 Task: Change the automated move settings of Old Witch to always trash.
Action: Mouse moved to (478, 661)
Screenshot: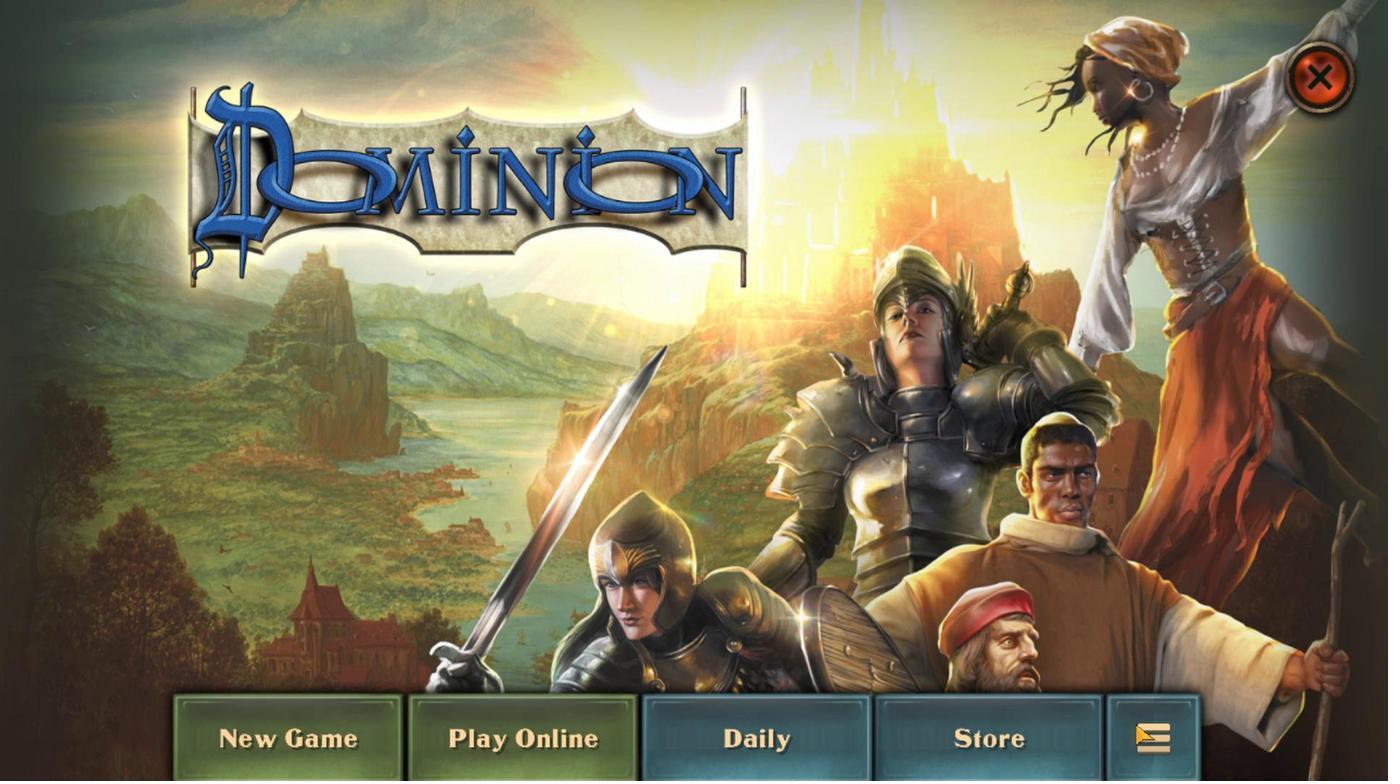 
Action: Mouse pressed left at (478, 661)
Screenshot: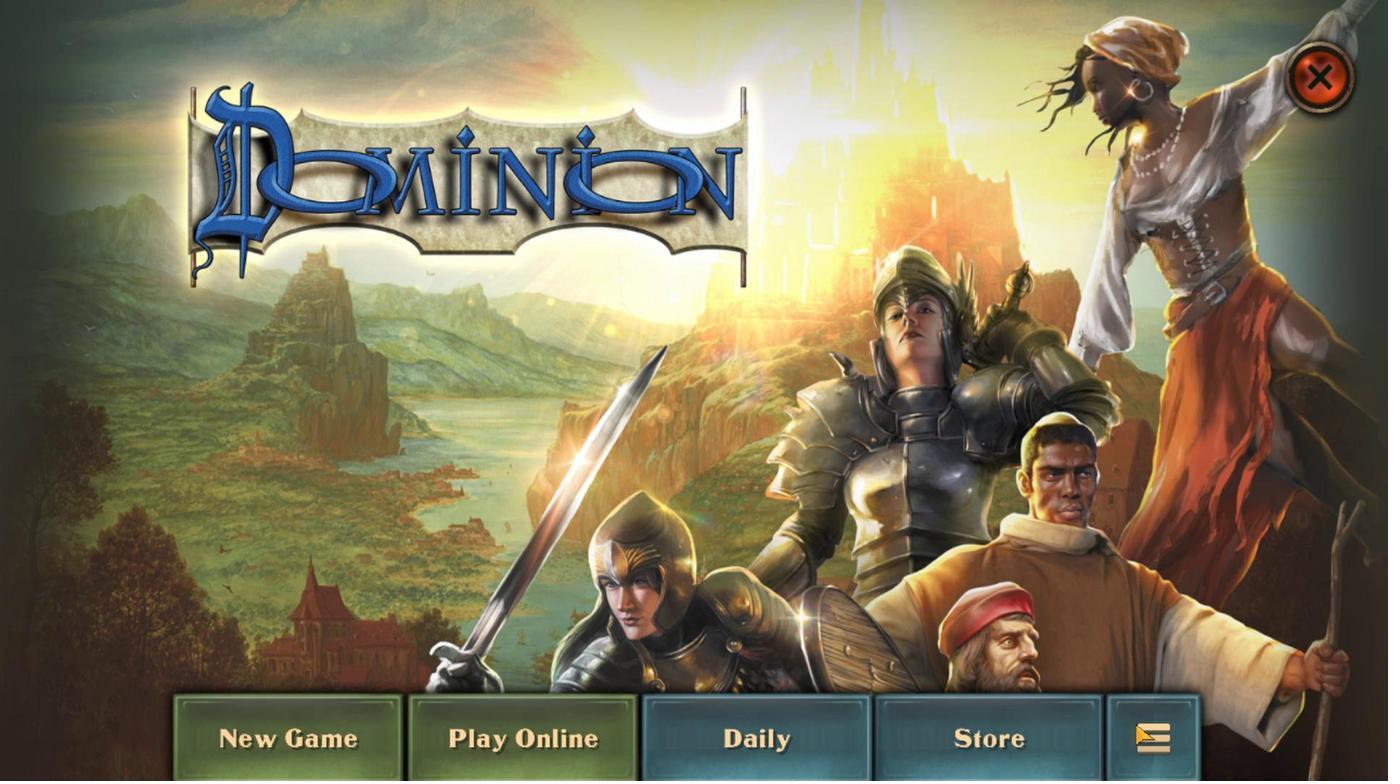 
Action: Mouse moved to (445, 587)
Screenshot: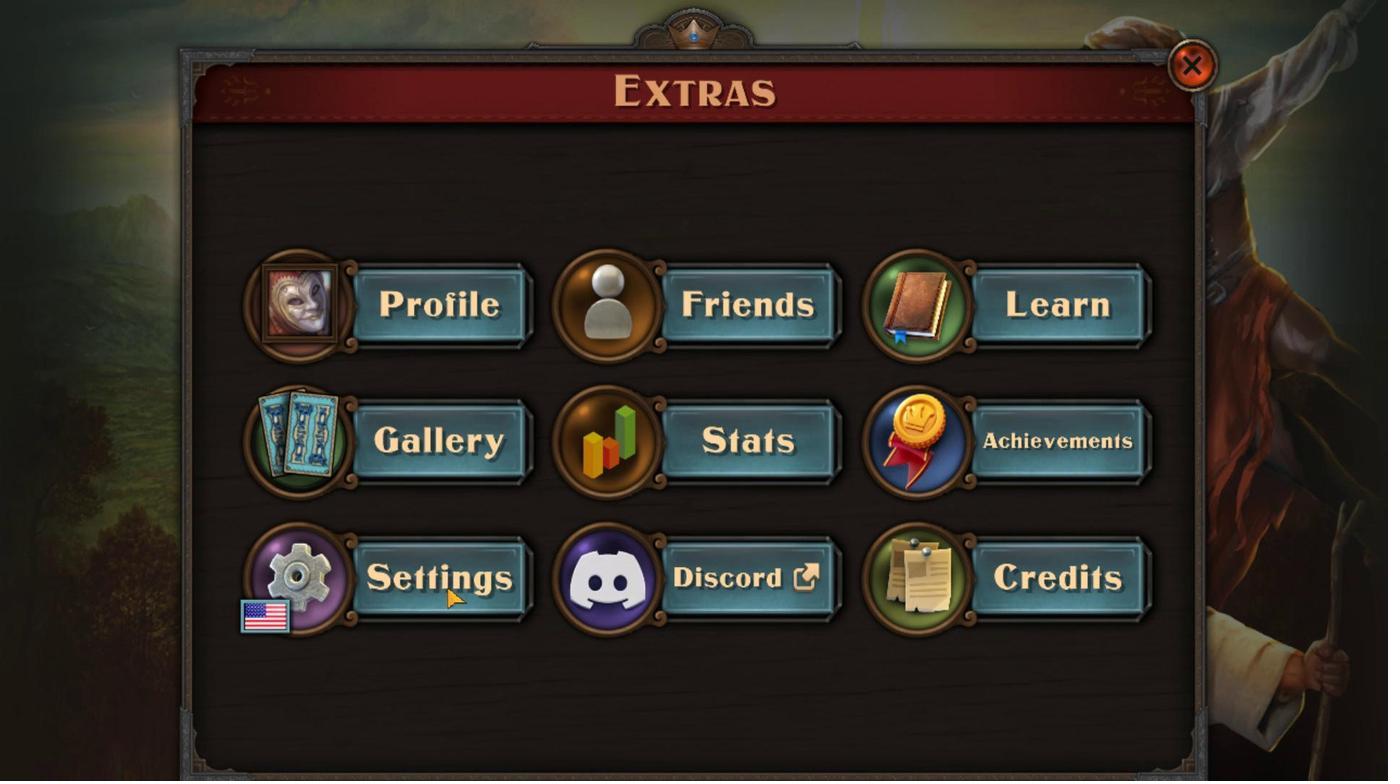 
Action: Mouse pressed left at (445, 587)
Screenshot: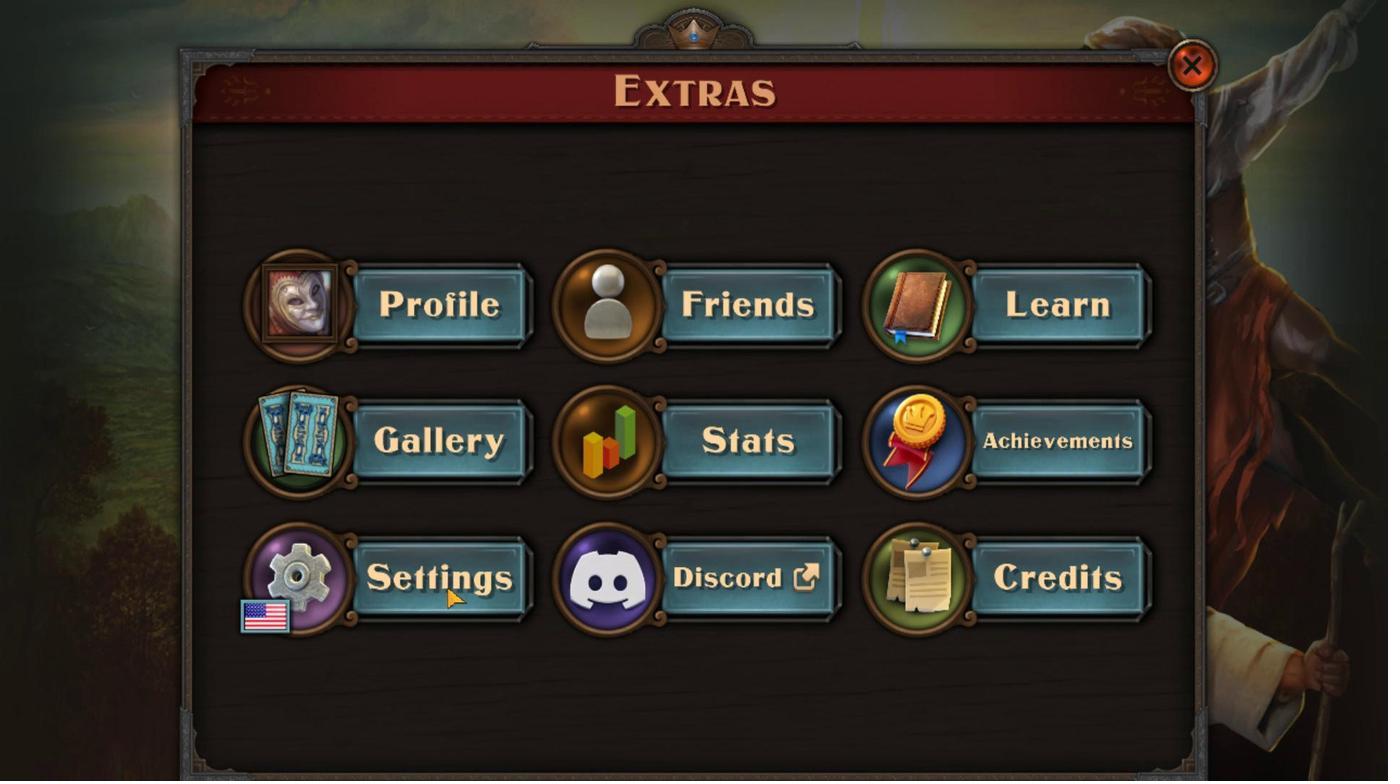 
Action: Mouse moved to (471, 621)
Screenshot: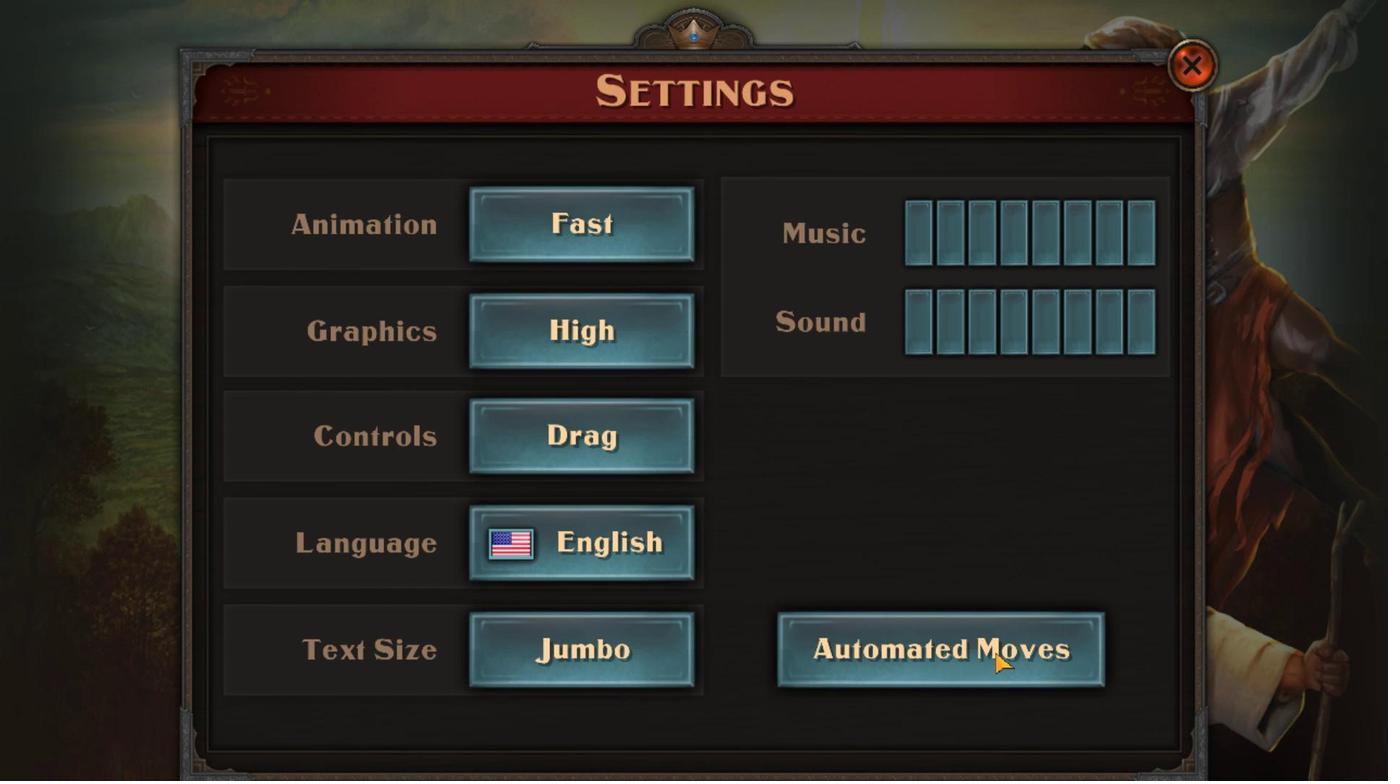 
Action: Mouse pressed left at (471, 621)
Screenshot: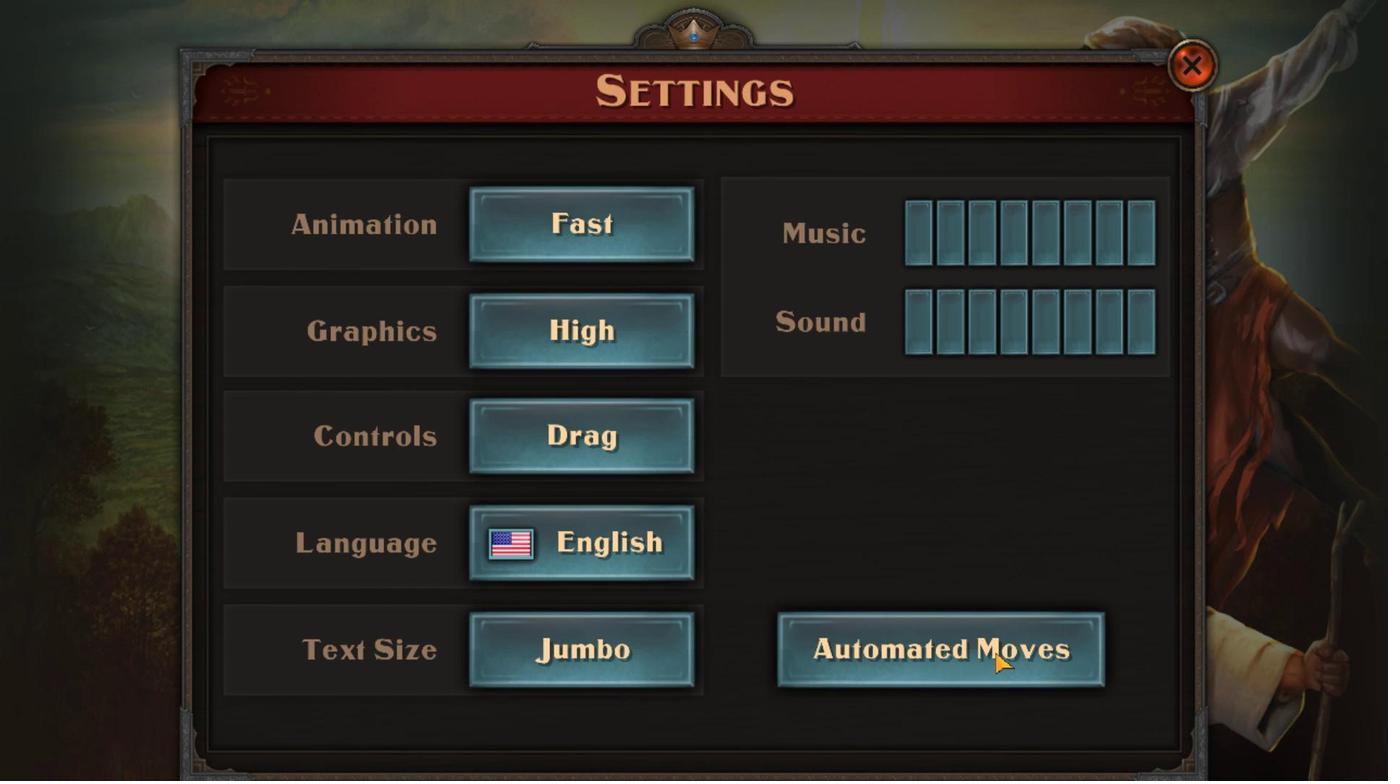 
Action: Mouse moved to (481, 482)
Screenshot: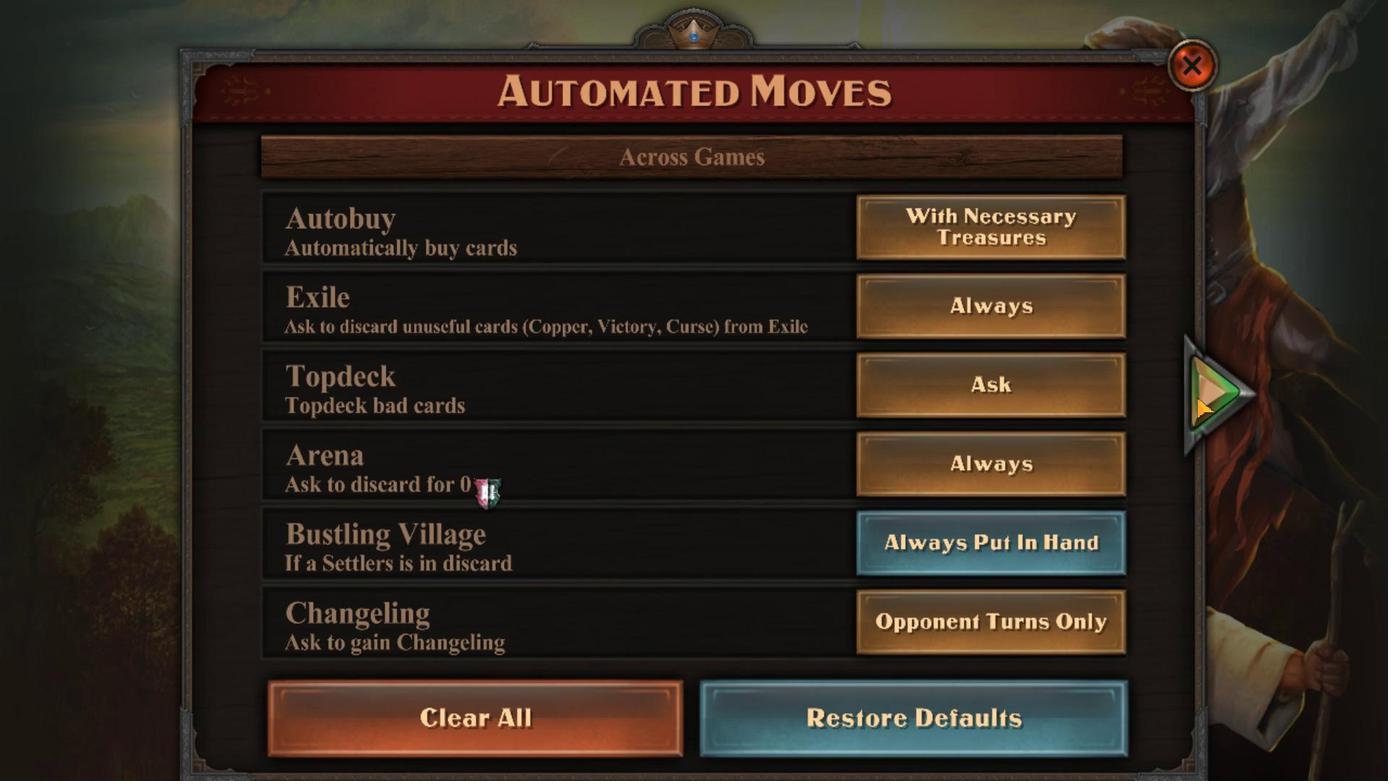 
Action: Mouse pressed left at (481, 482)
Screenshot: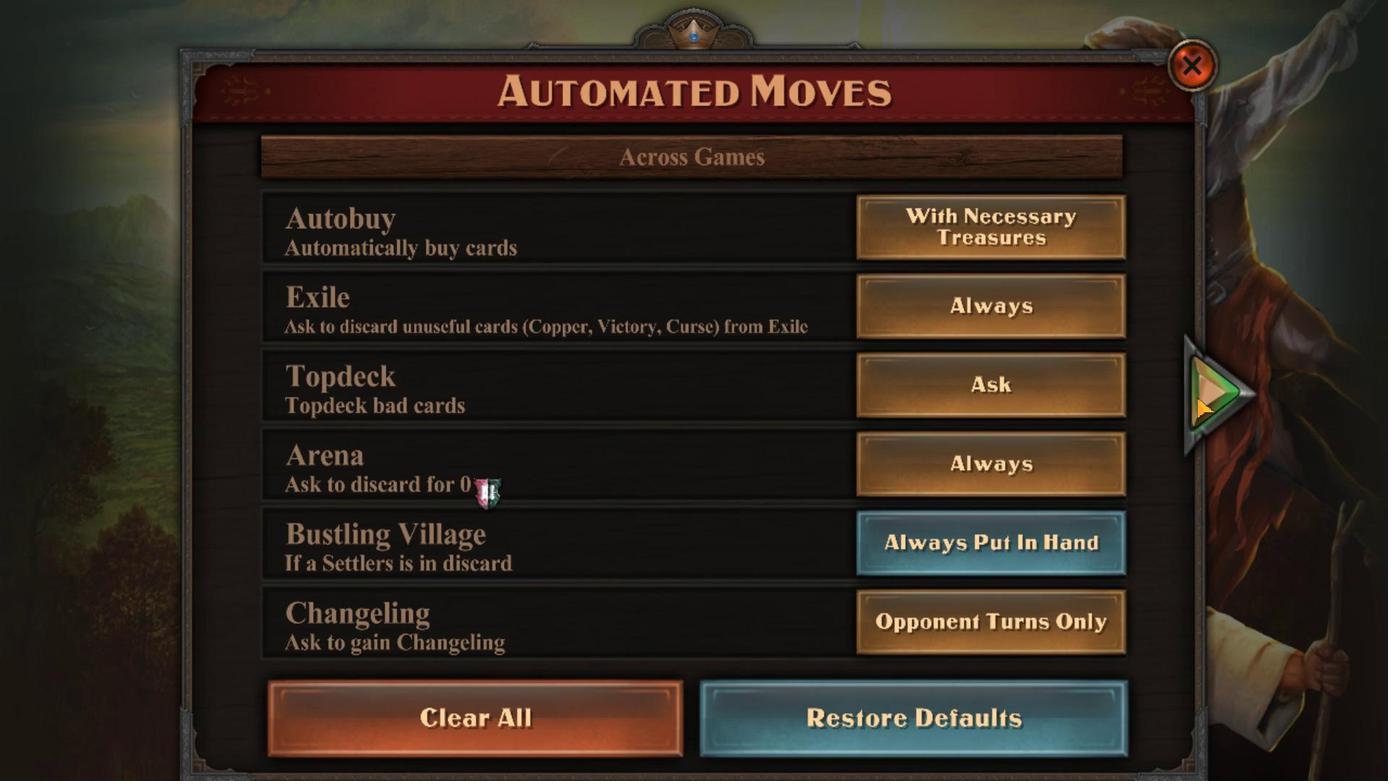 
Action: Mouse pressed left at (481, 482)
Screenshot: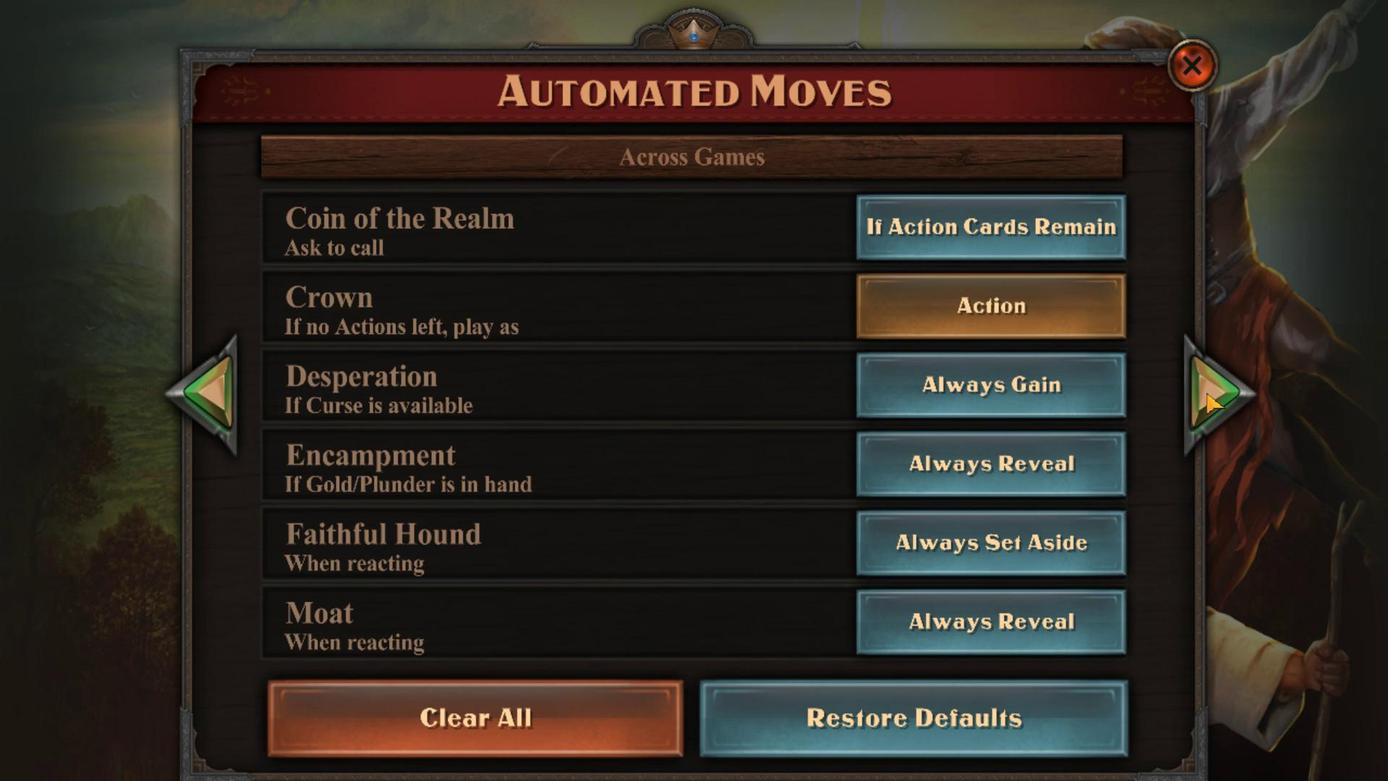 
Action: Mouse moved to (471, 471)
Screenshot: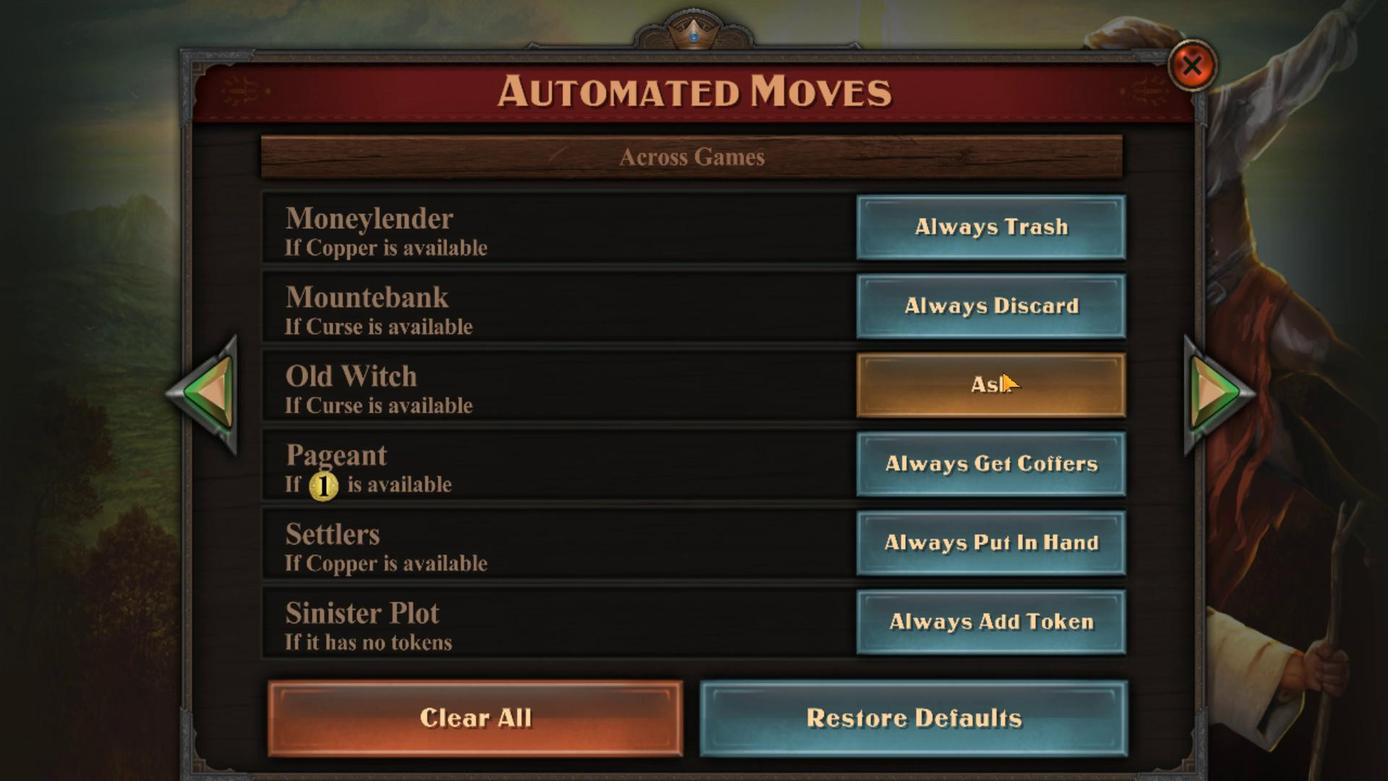 
Action: Mouse pressed left at (471, 471)
Screenshot: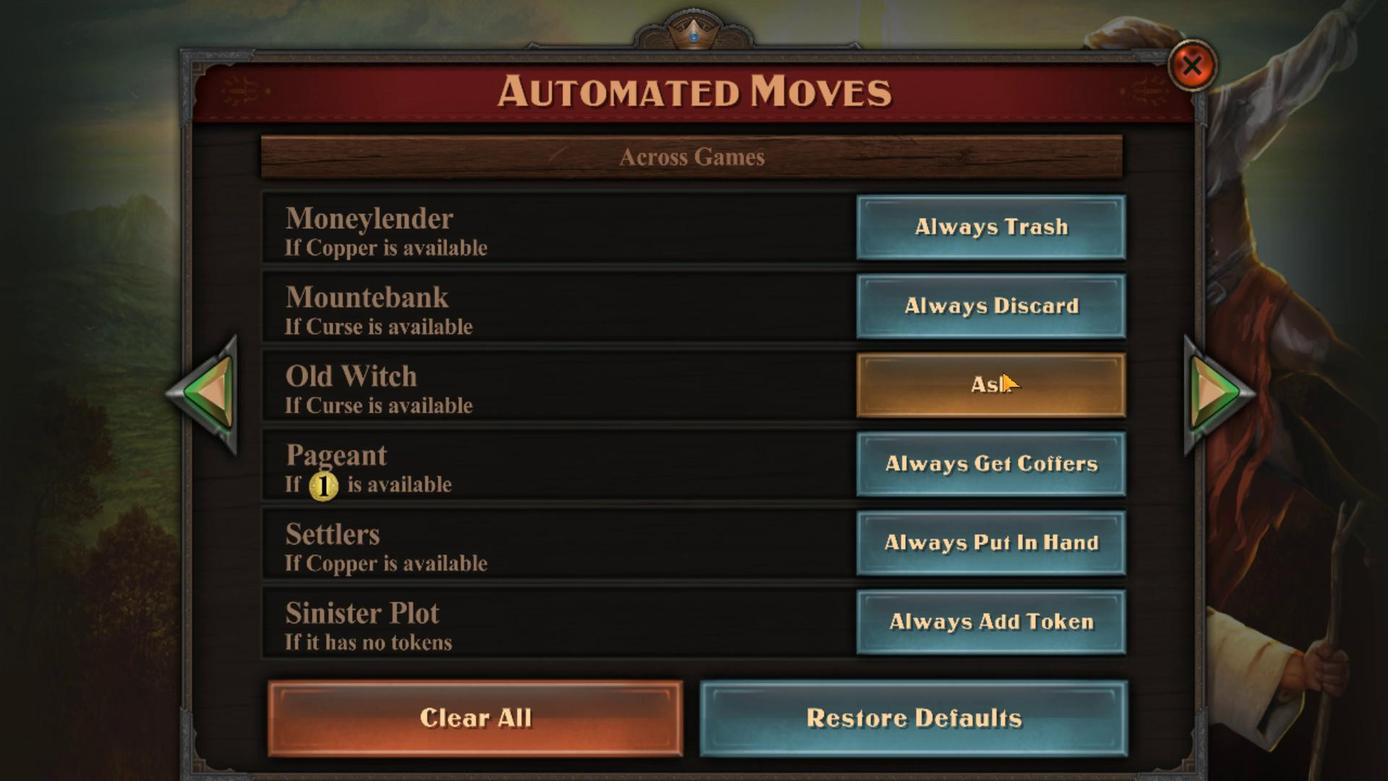 
Action: Mouse moved to (471, 471)
Screenshot: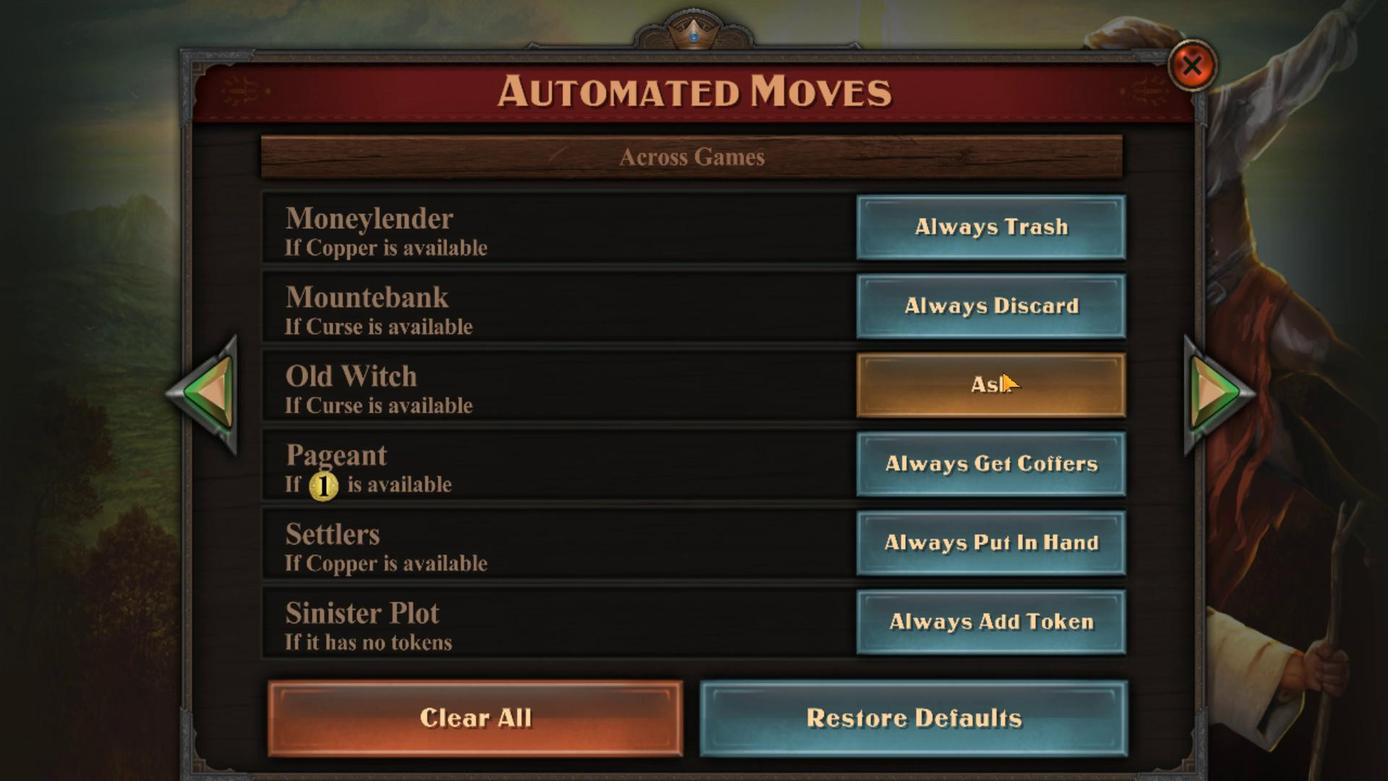 
